 Task: Select service advertising.
Action: Mouse moved to (549, 150)
Screenshot: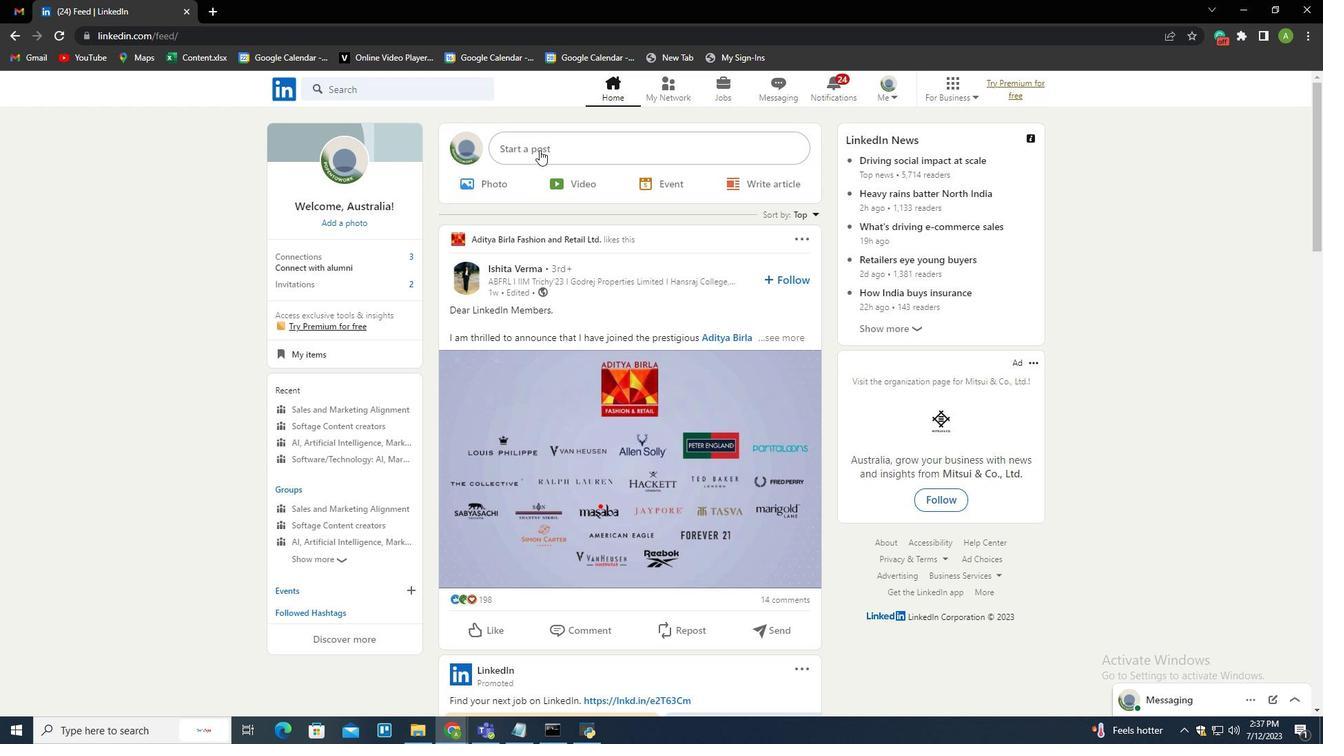 
Action: Mouse pressed left at (549, 150)
Screenshot: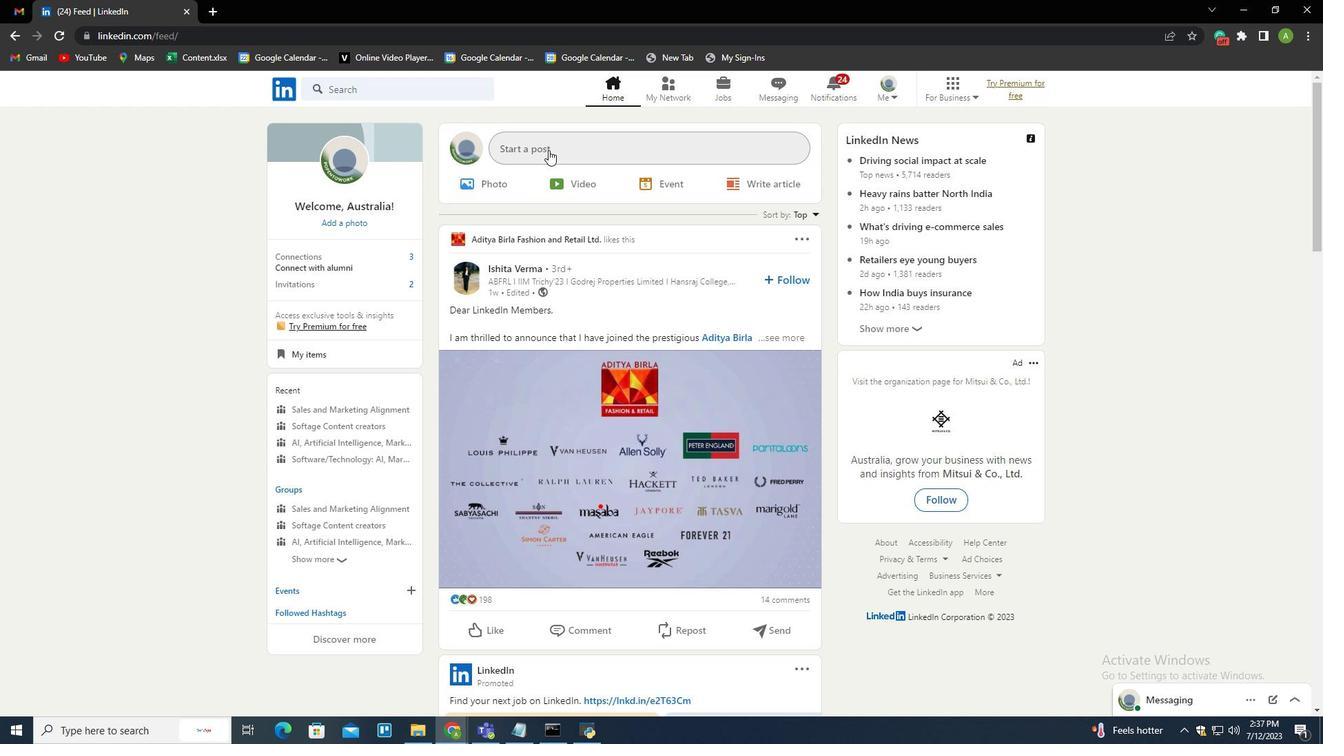 
Action: Mouse moved to (584, 406)
Screenshot: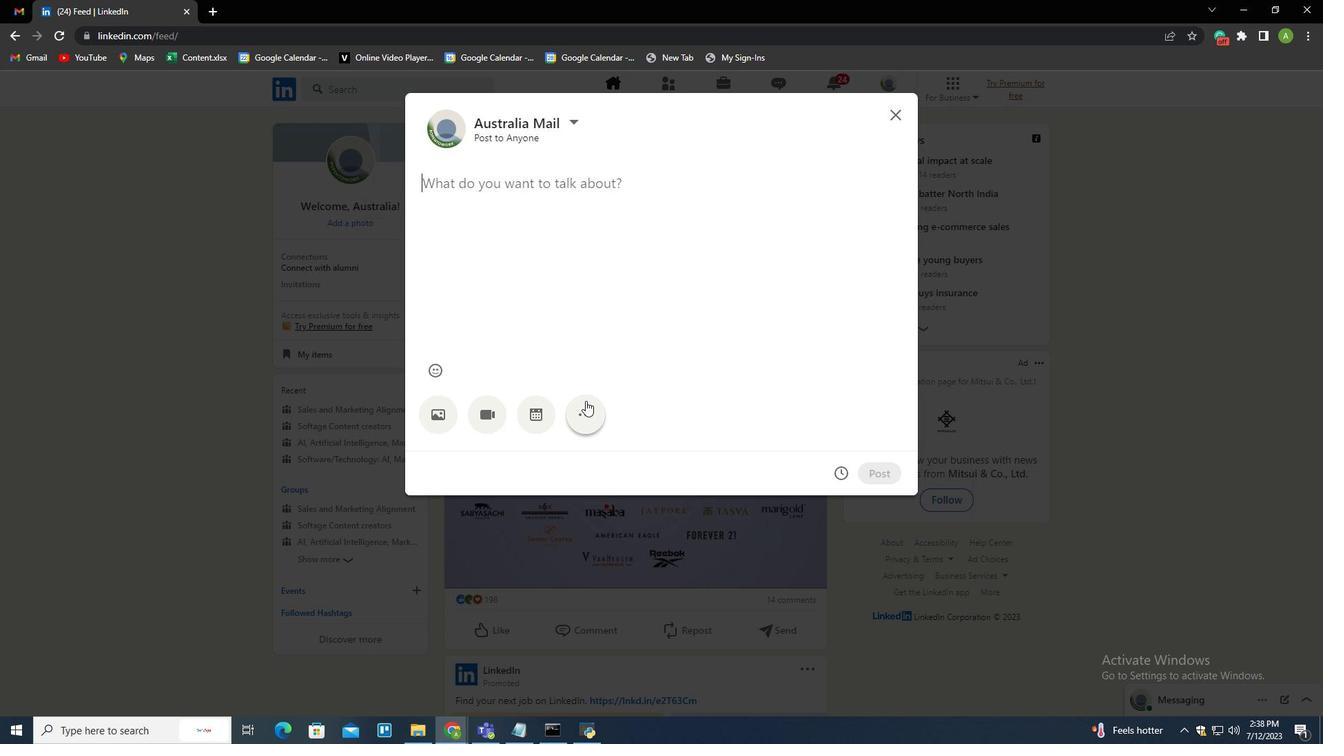 
Action: Mouse pressed left at (584, 406)
Screenshot: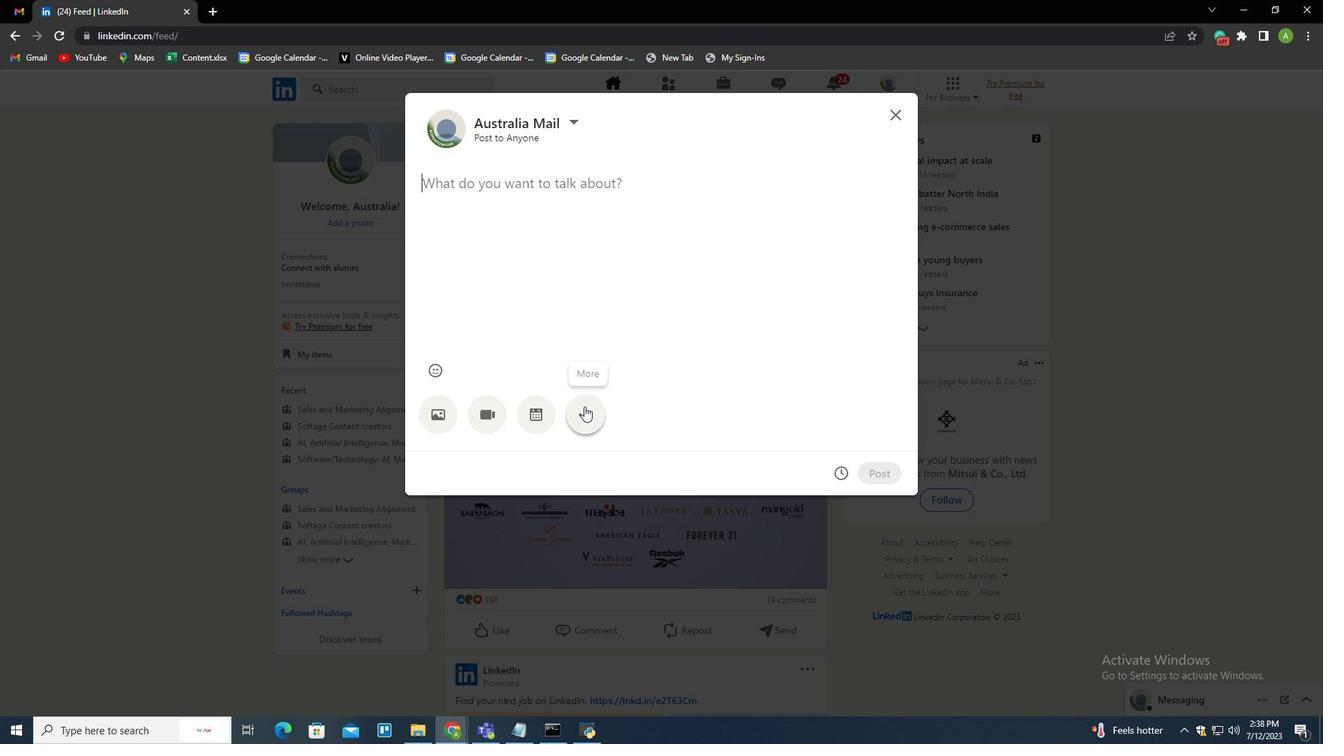 
Action: Mouse moved to (778, 408)
Screenshot: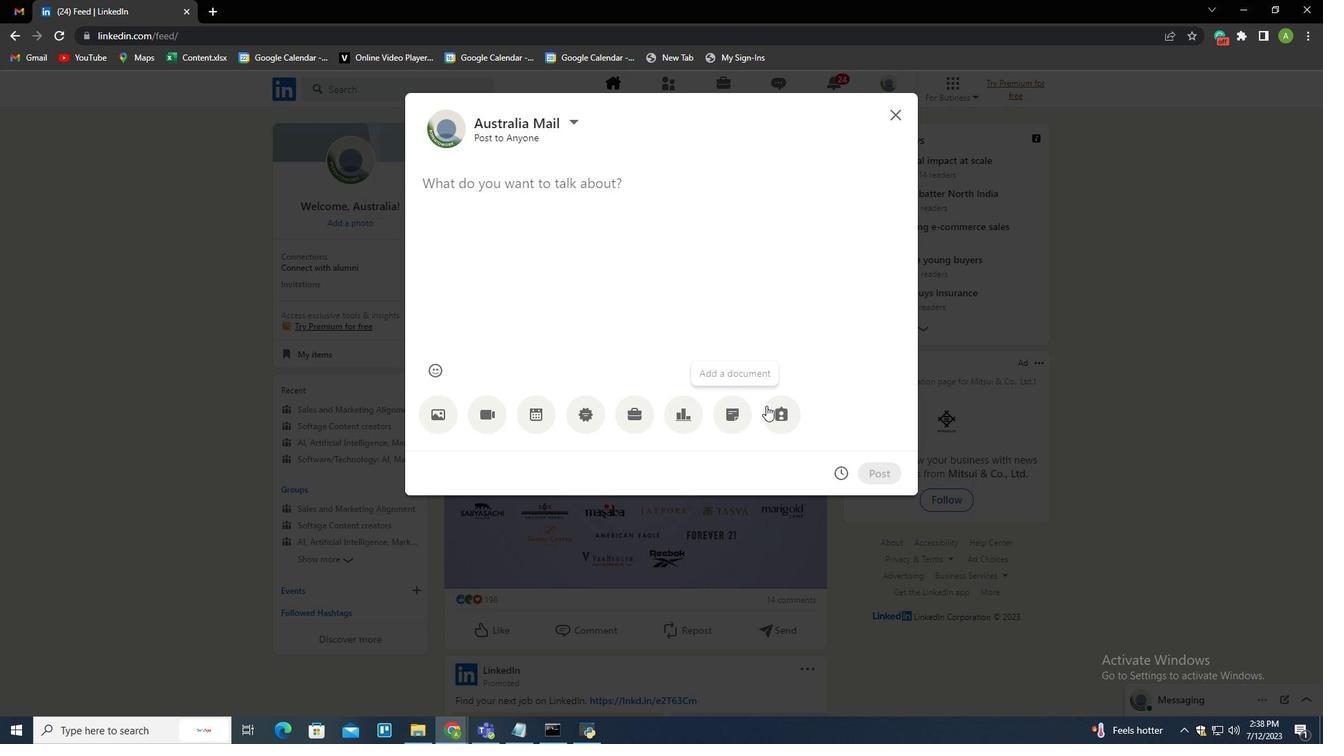
Action: Mouse pressed left at (778, 408)
Screenshot: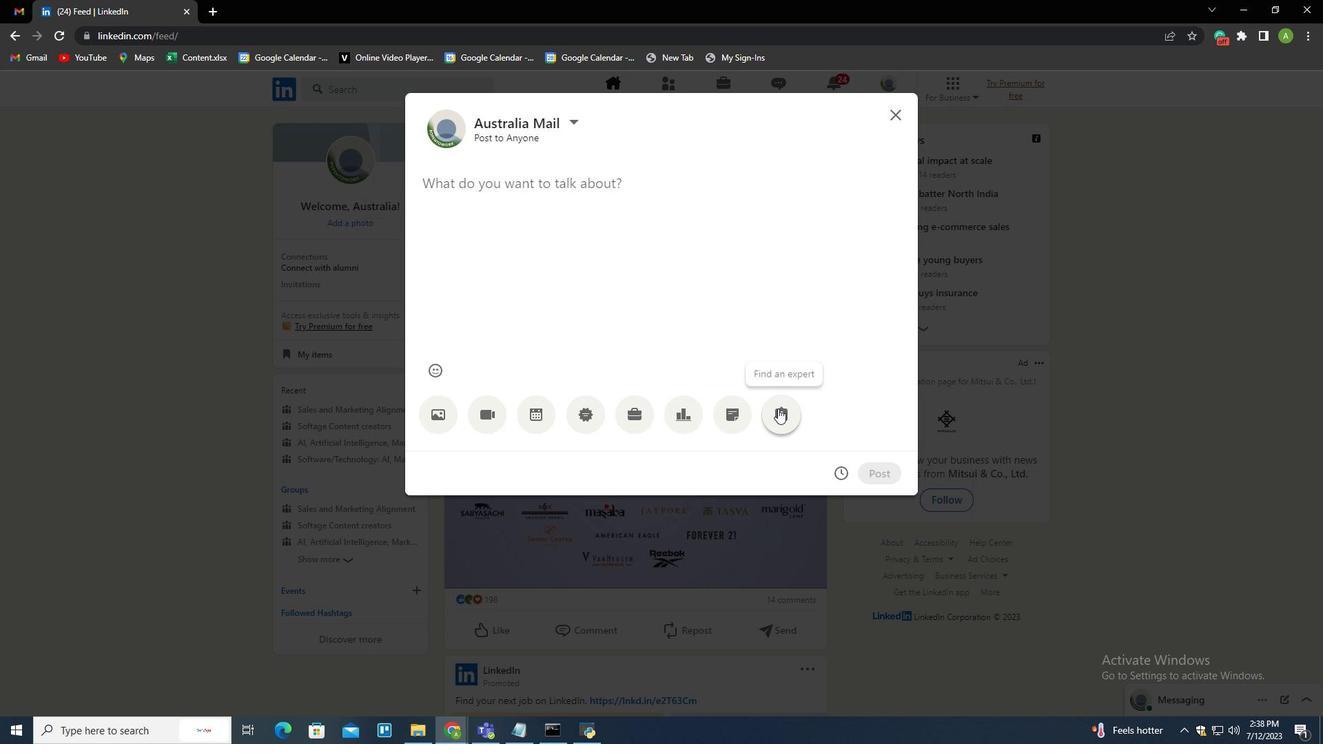 
Action: Mouse moved to (541, 203)
Screenshot: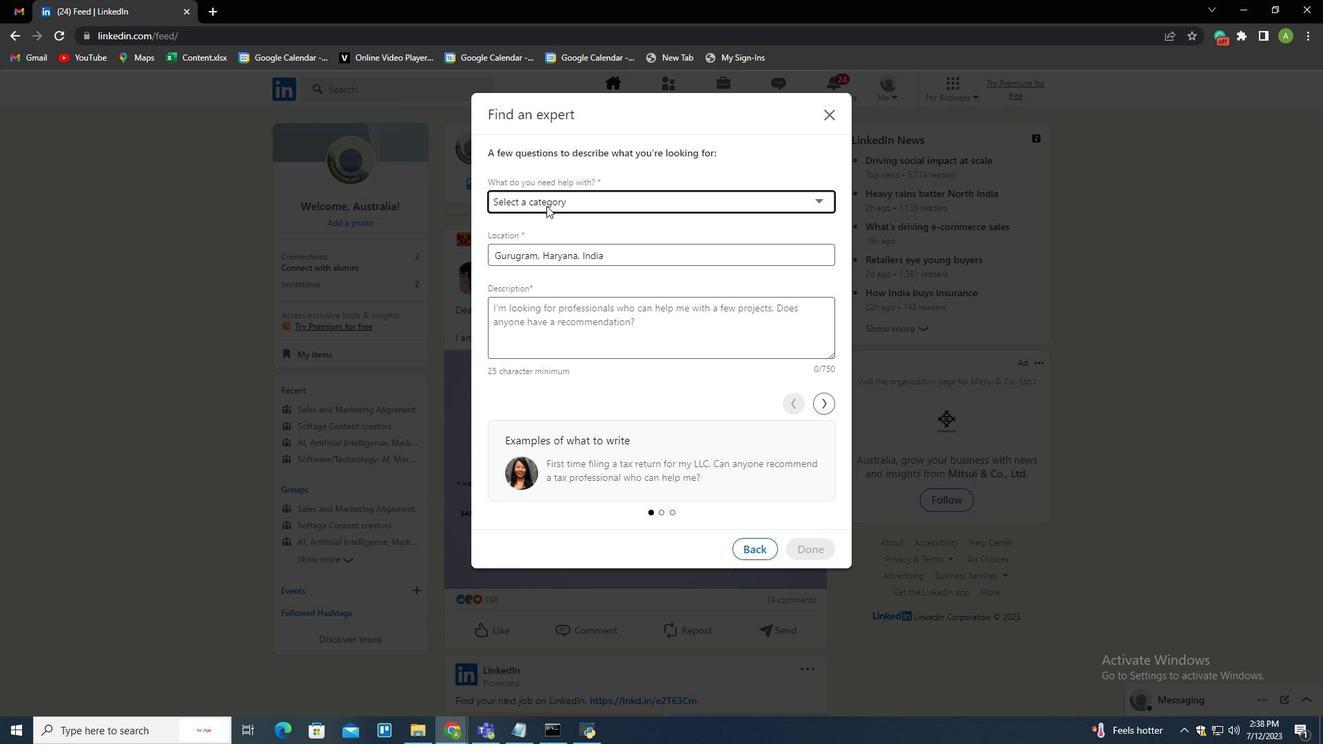 
Action: Mouse pressed left at (541, 203)
Screenshot: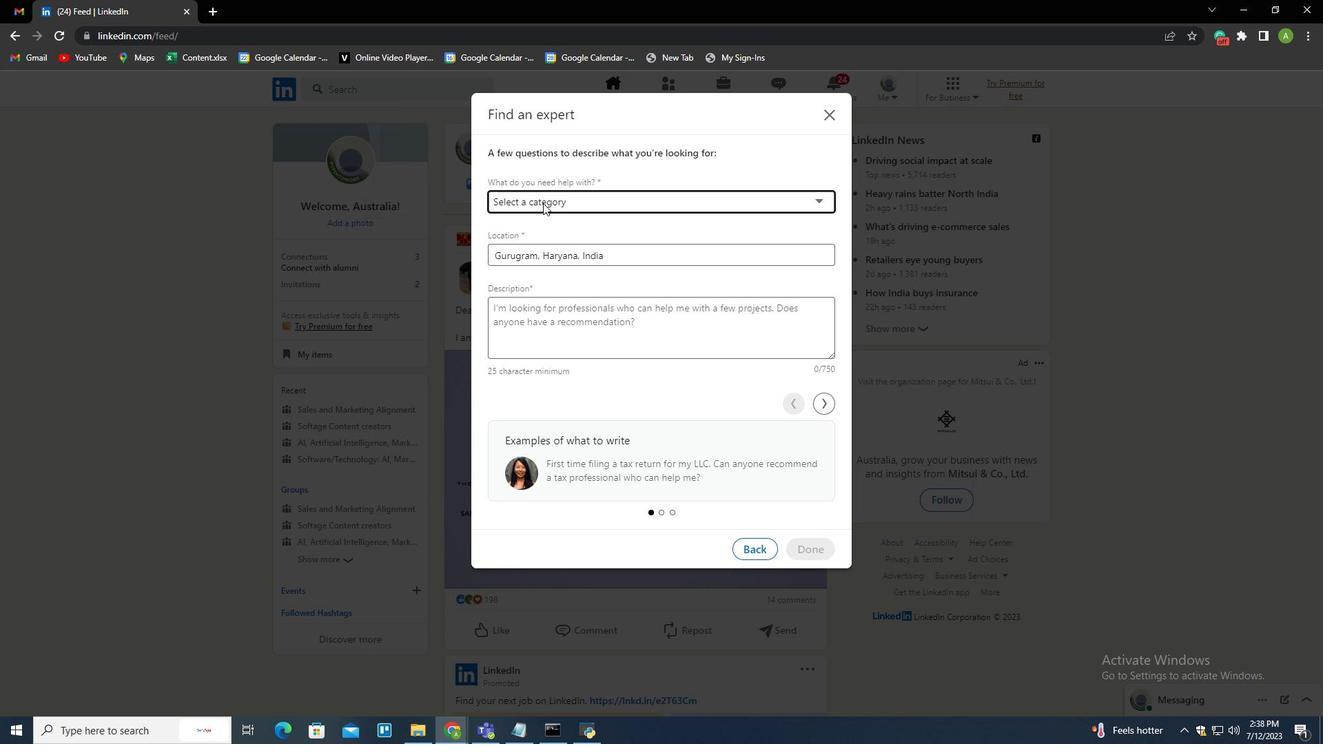 
Action: Mouse moved to (516, 275)
Screenshot: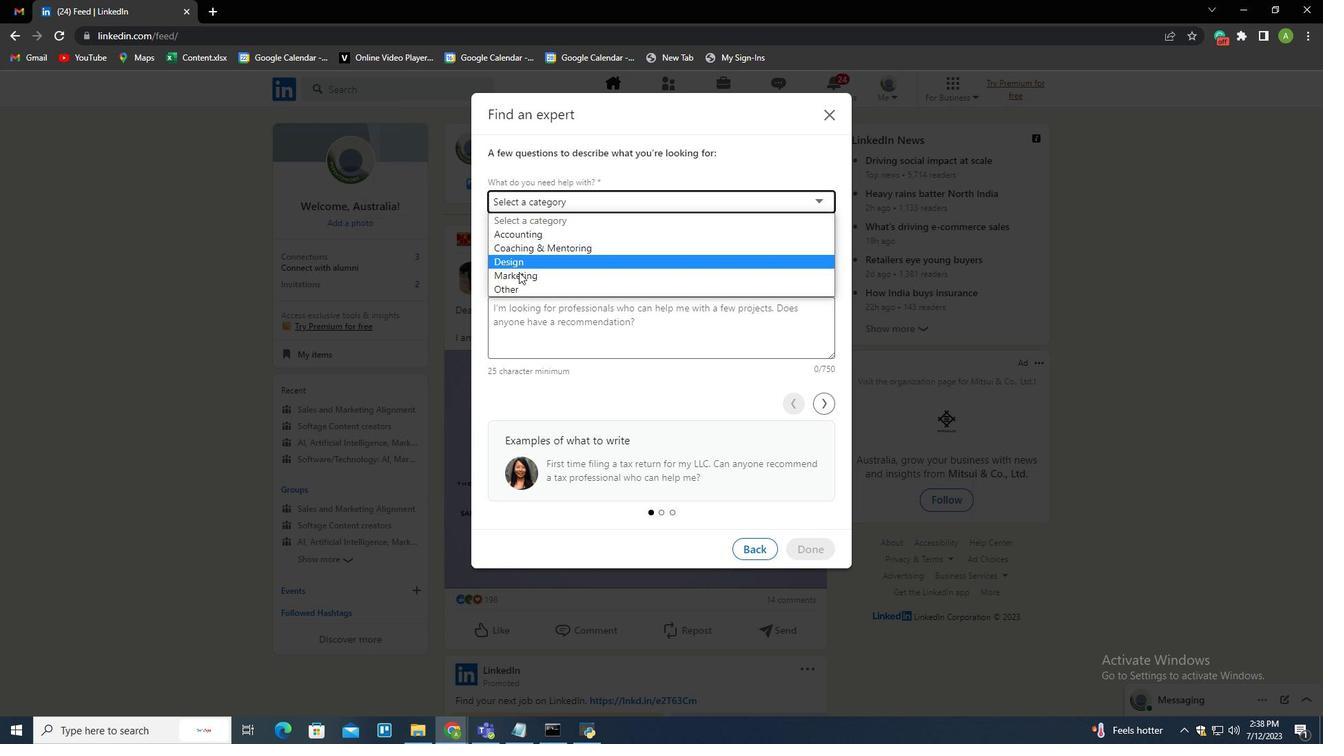 
Action: Mouse pressed left at (516, 275)
Screenshot: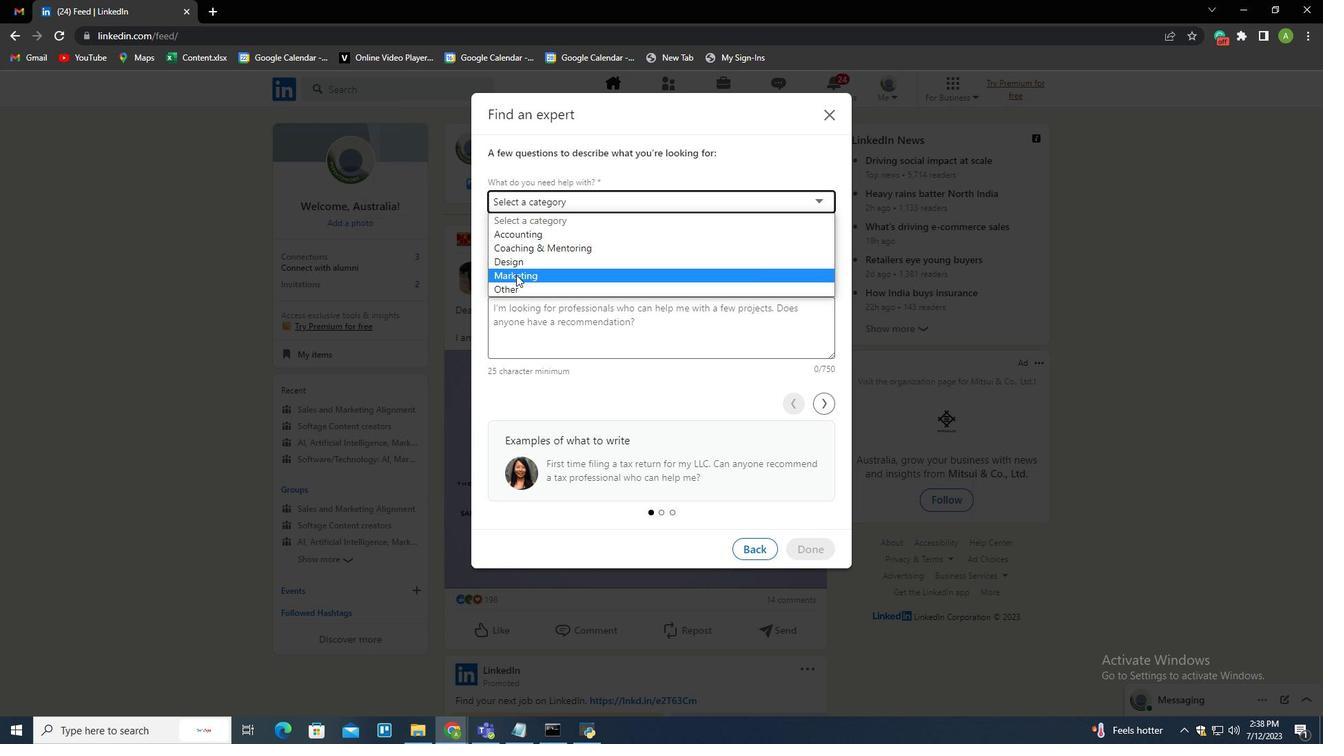 
Action: Mouse moved to (542, 249)
Screenshot: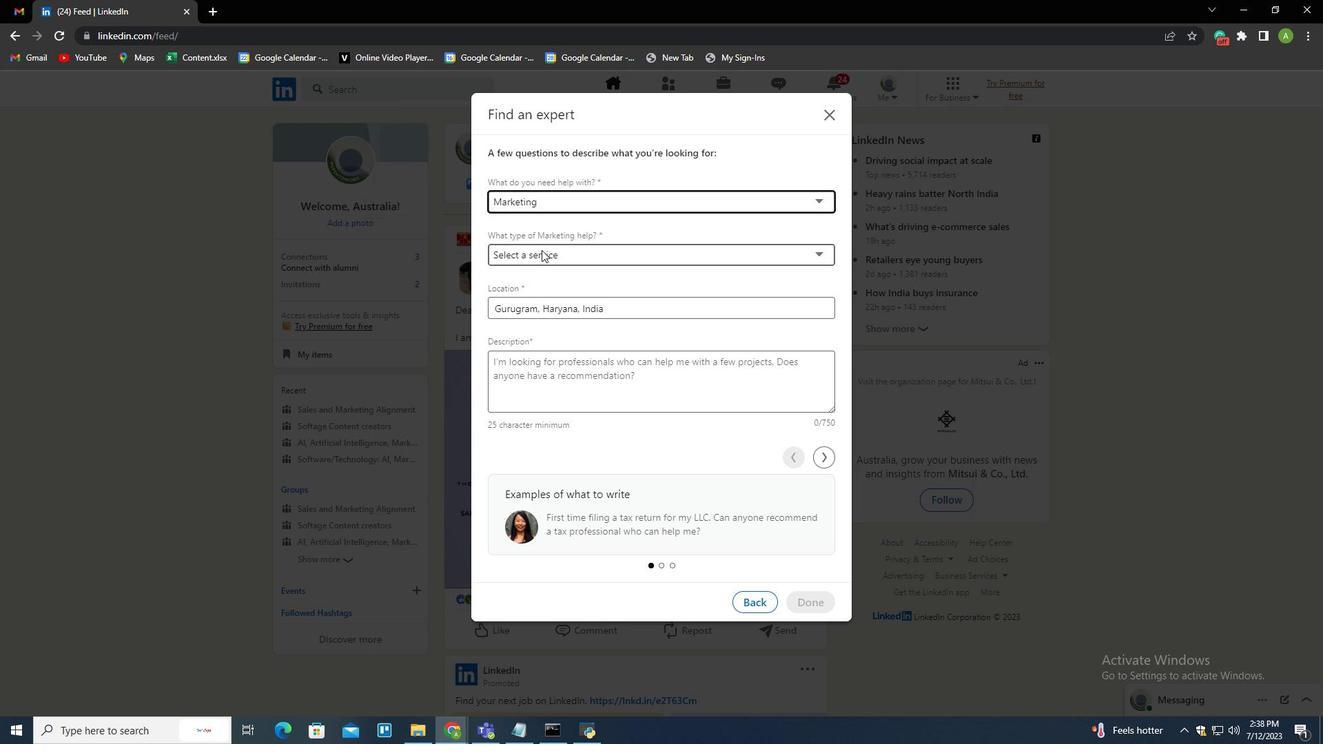 
Action: Mouse pressed left at (542, 249)
Screenshot: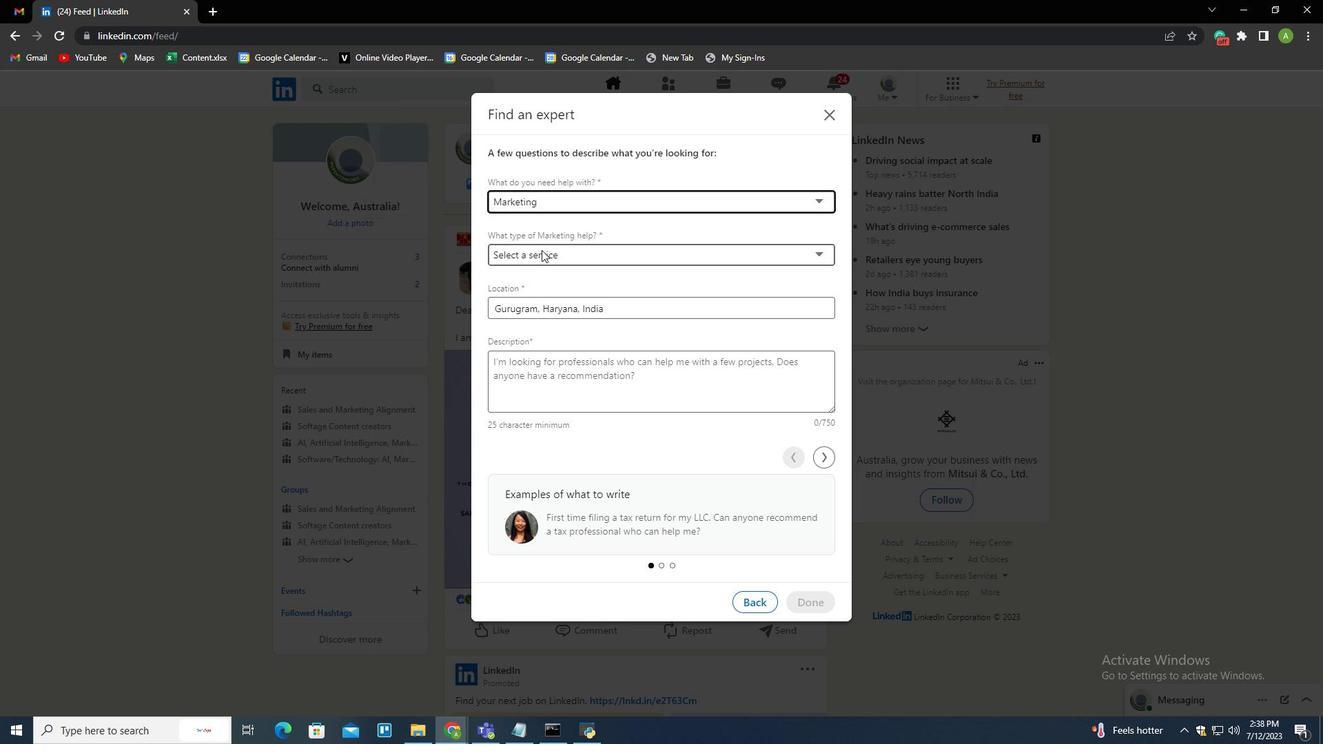 
Action: Mouse moved to (540, 285)
Screenshot: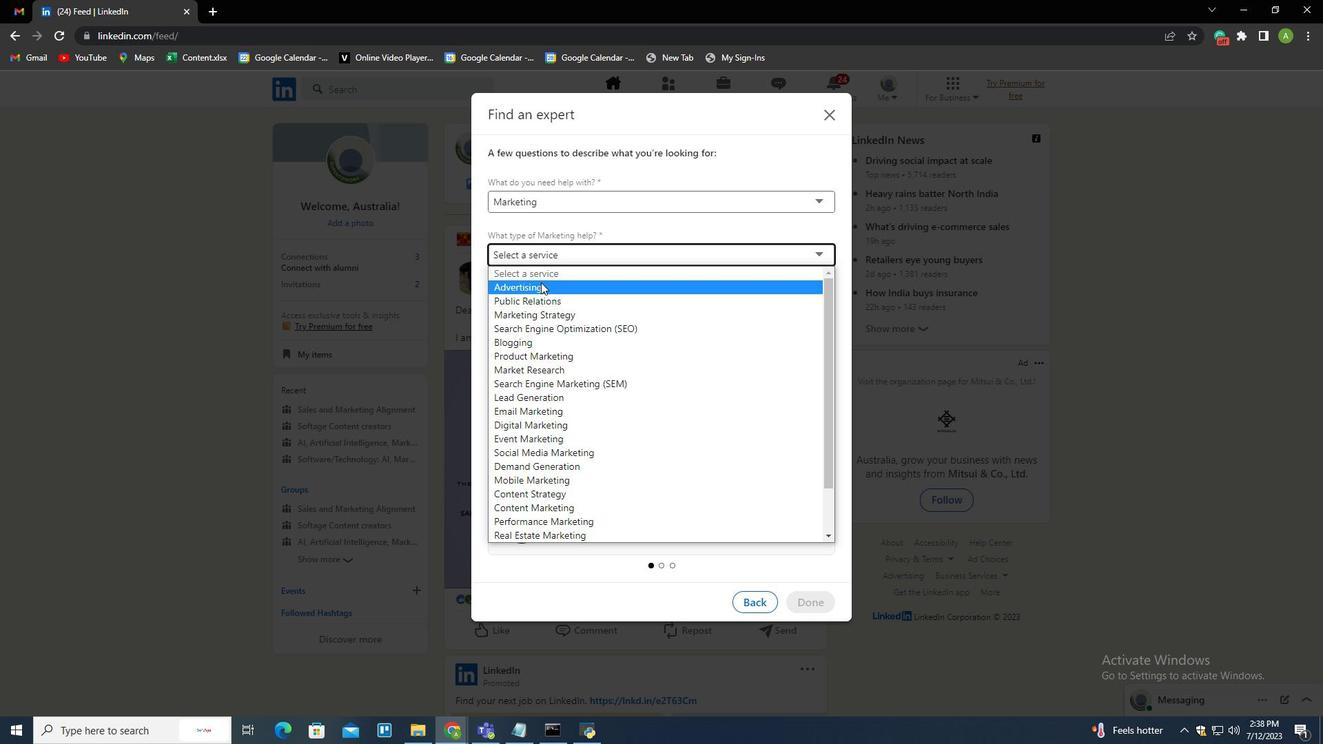
Action: Mouse pressed left at (540, 285)
Screenshot: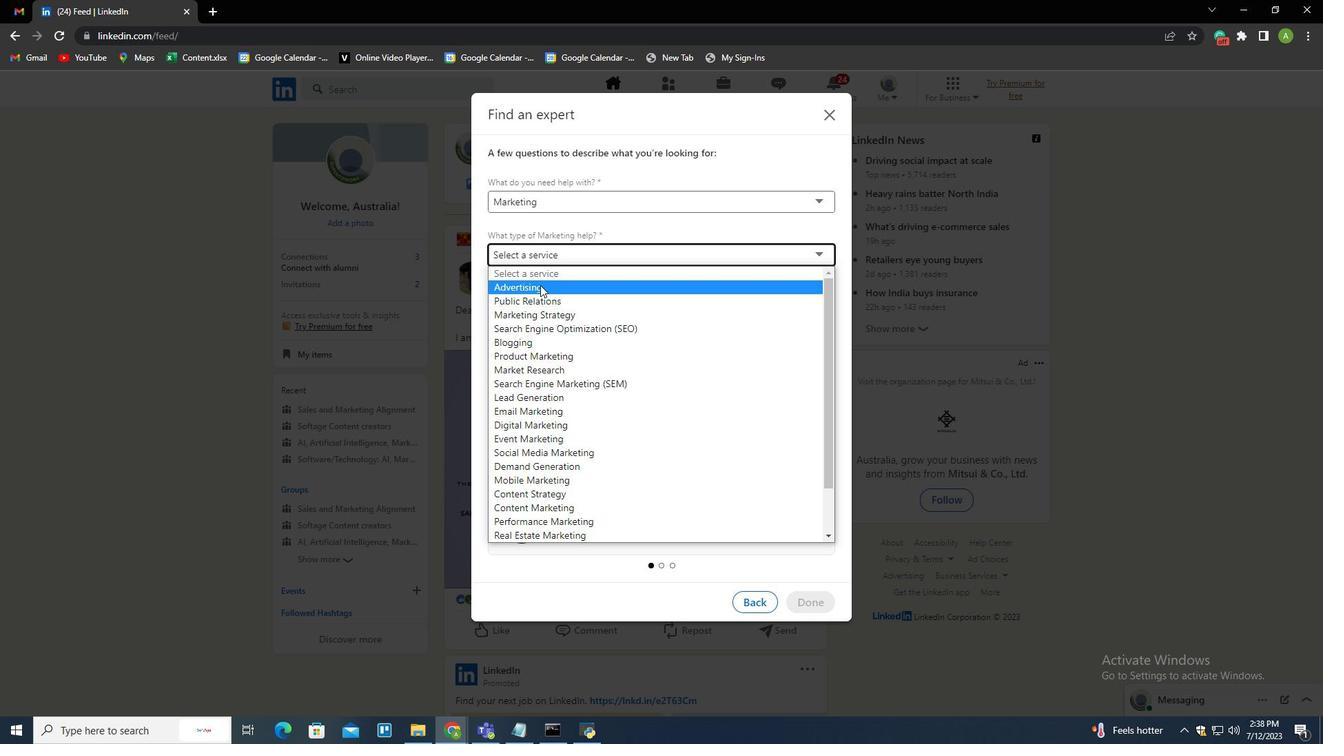 
Action: Mouse moved to (680, 499)
Screenshot: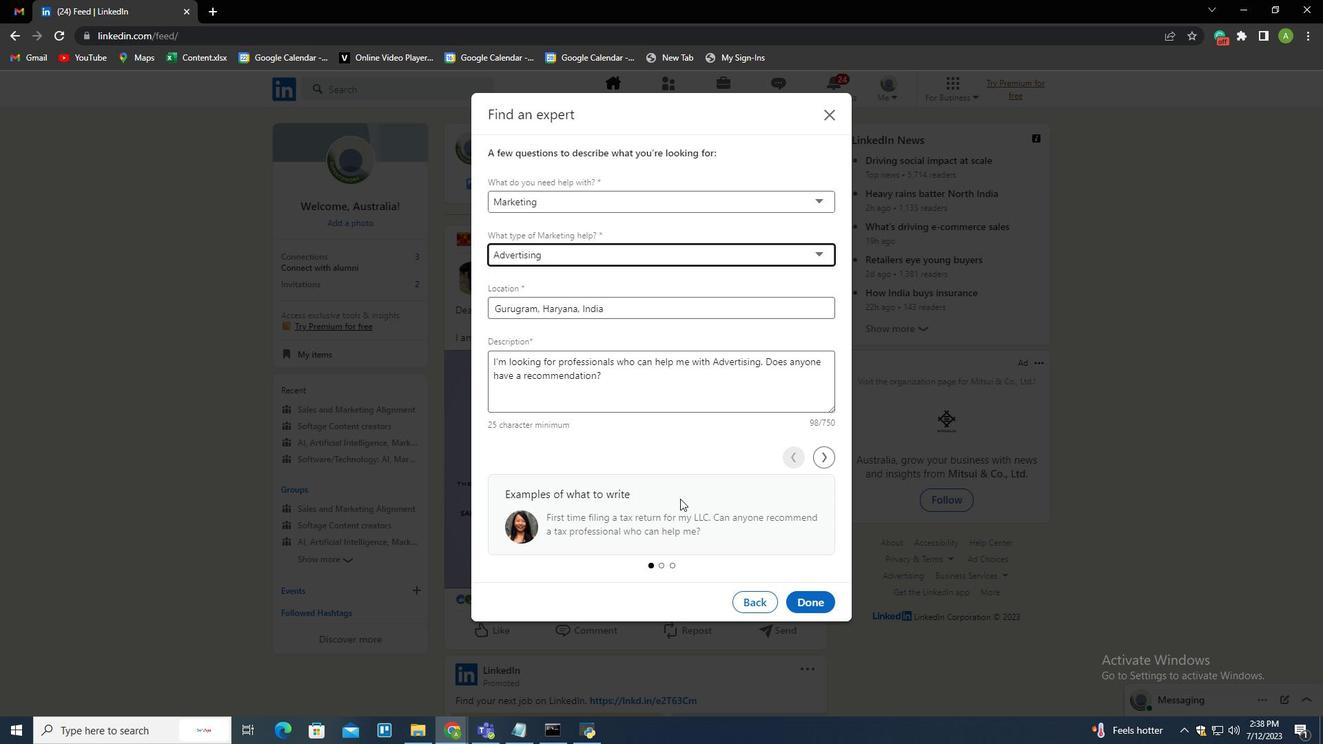 
